 Task: Look for products in the category "Babies & Kids" that are on sale.
Action: Mouse moved to (234, 106)
Screenshot: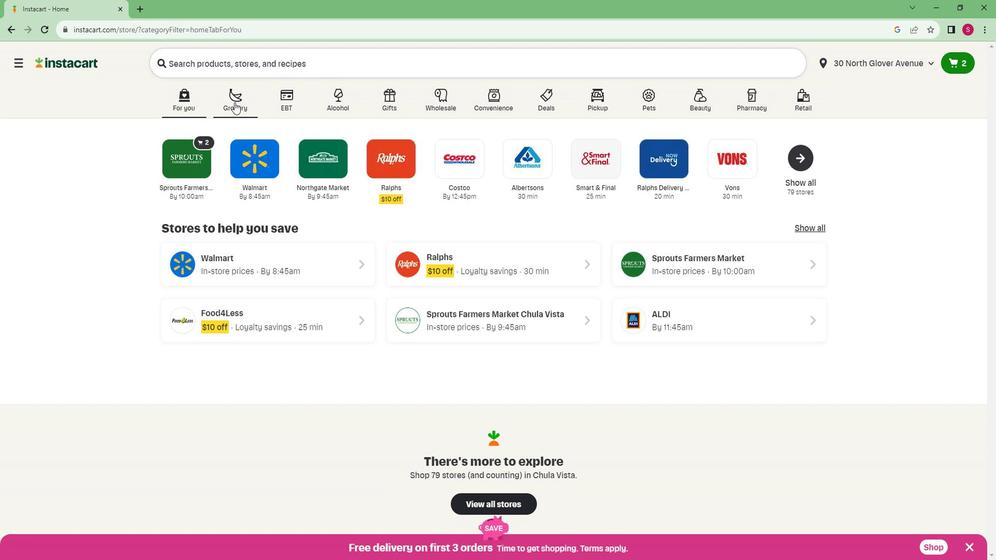 
Action: Mouse pressed left at (234, 106)
Screenshot: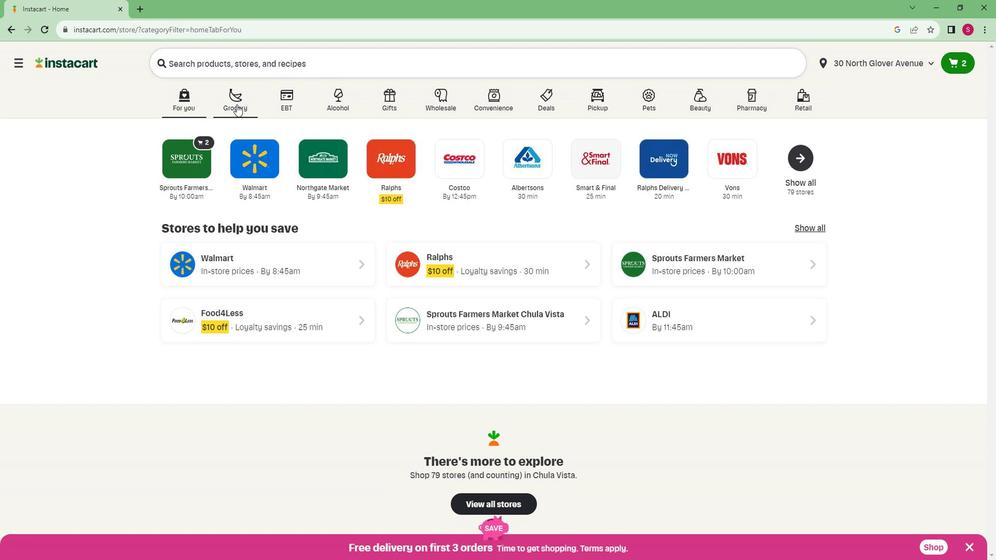 
Action: Mouse moved to (231, 303)
Screenshot: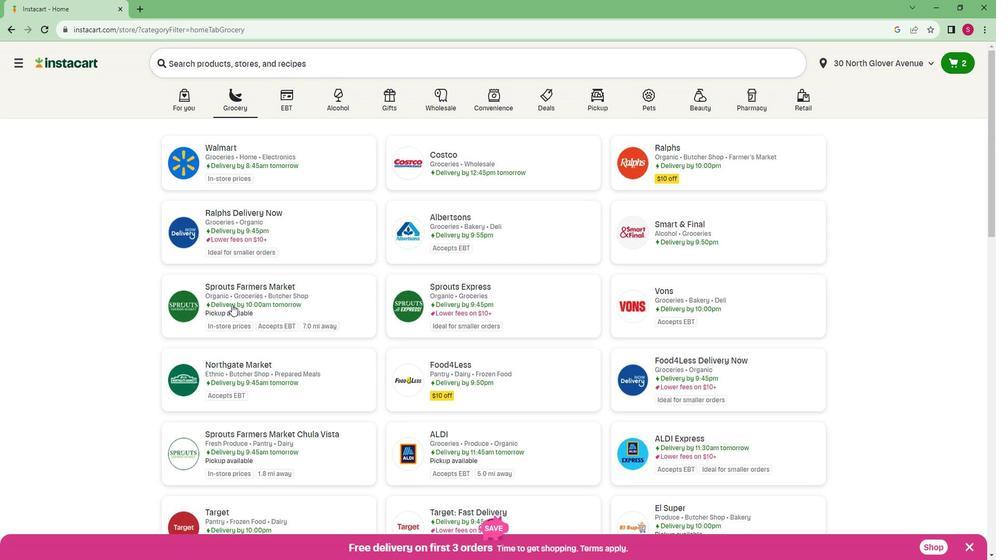 
Action: Mouse pressed left at (231, 303)
Screenshot: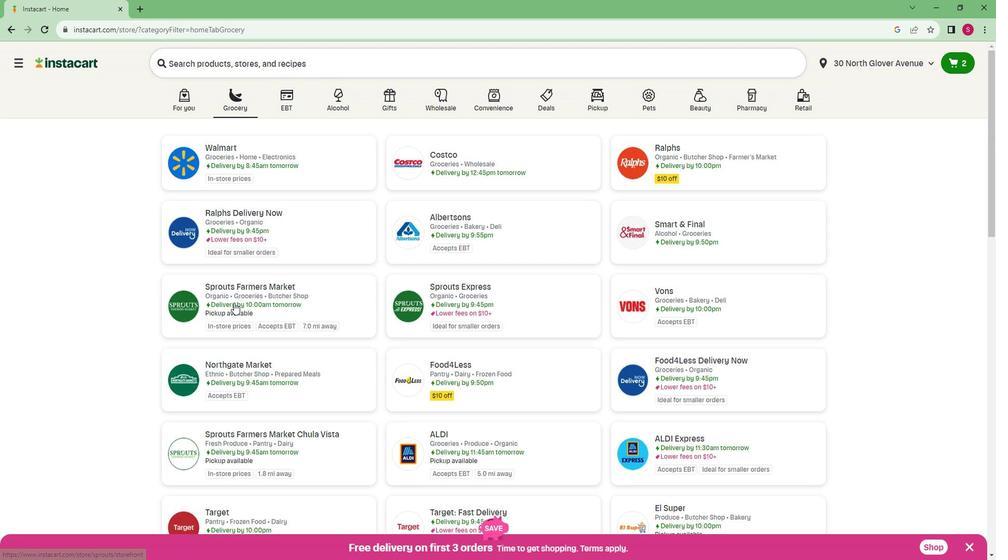 
Action: Mouse moved to (145, 455)
Screenshot: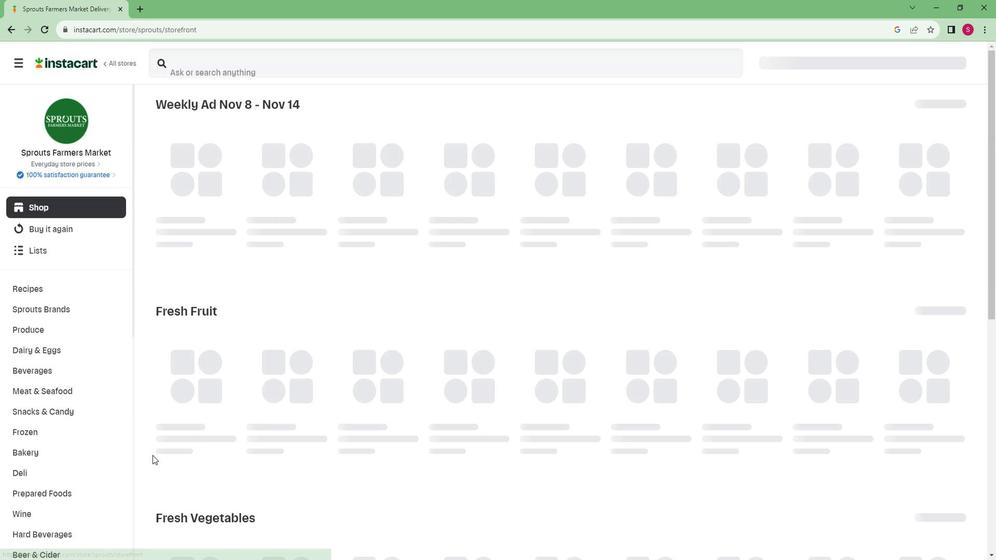 
Action: Mouse scrolled (145, 454) with delta (0, 0)
Screenshot: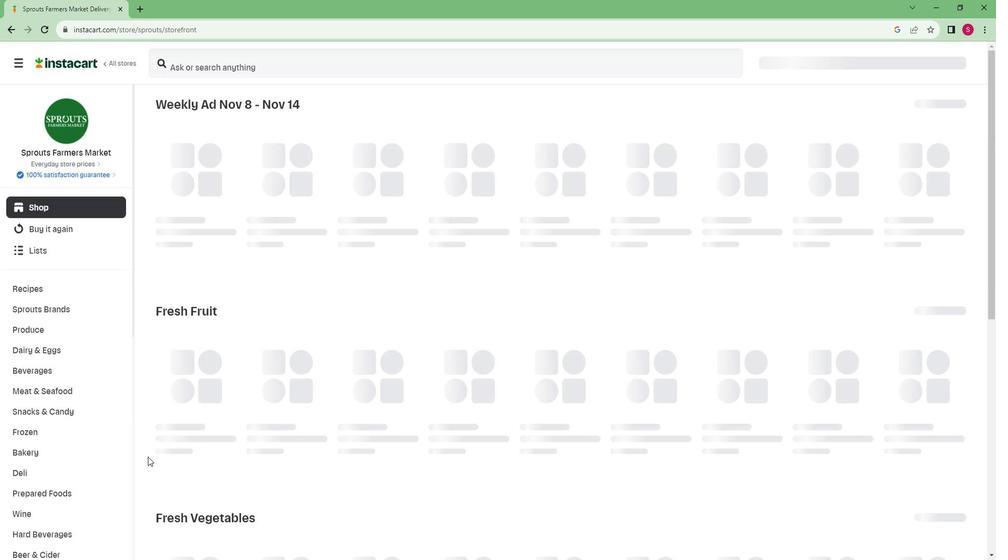 
Action: Mouse scrolled (145, 454) with delta (0, 0)
Screenshot: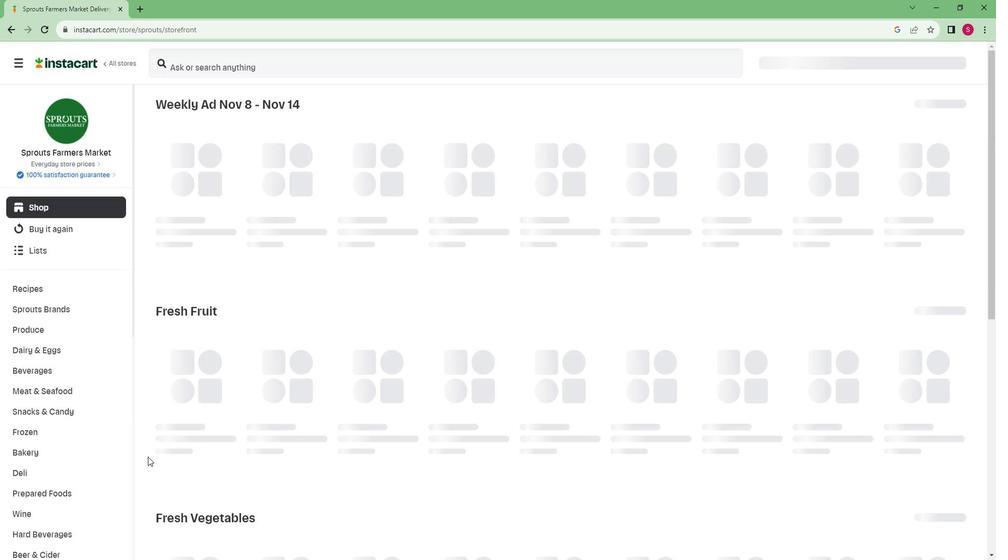 
Action: Mouse scrolled (145, 454) with delta (0, 0)
Screenshot: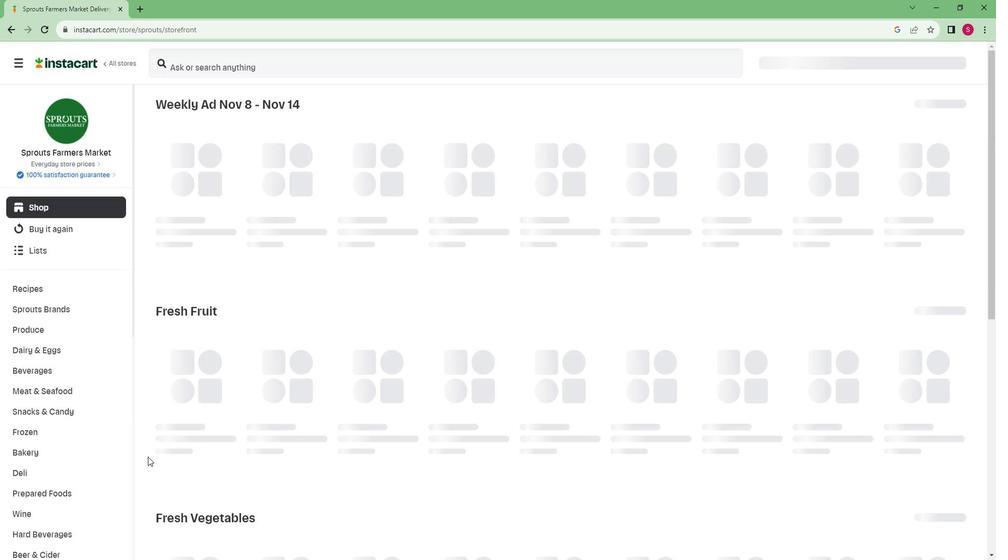 
Action: Mouse moved to (145, 455)
Screenshot: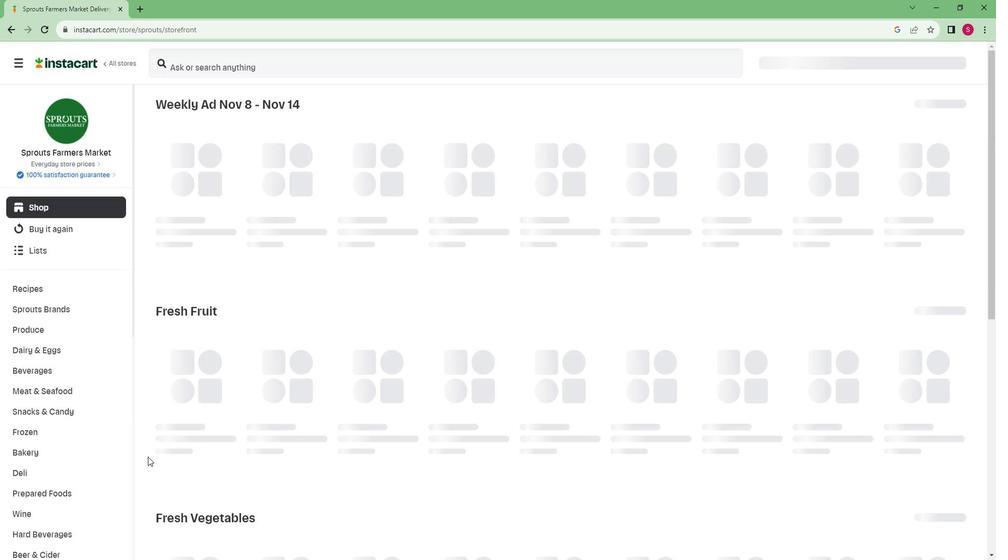 
Action: Mouse scrolled (145, 454) with delta (0, 0)
Screenshot: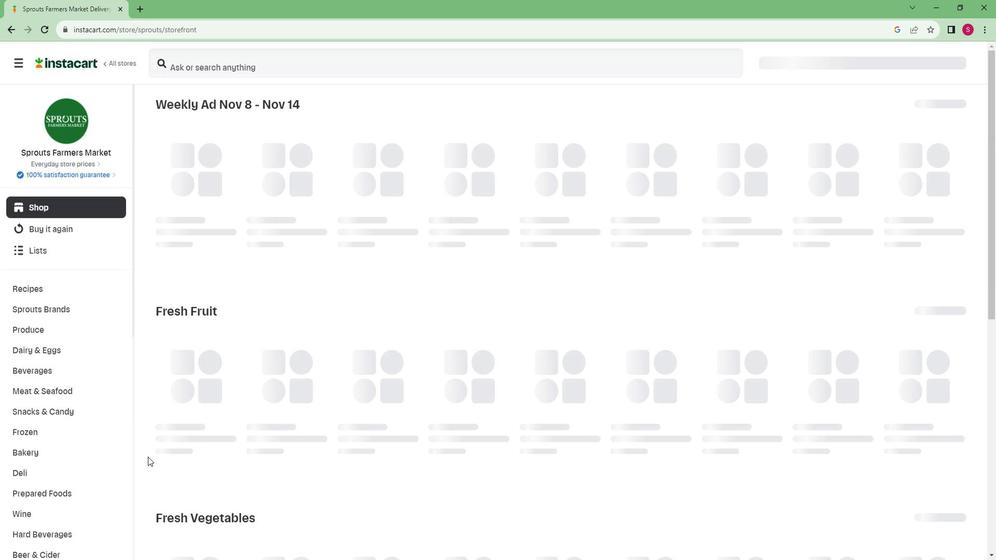 
Action: Mouse moved to (145, 455)
Screenshot: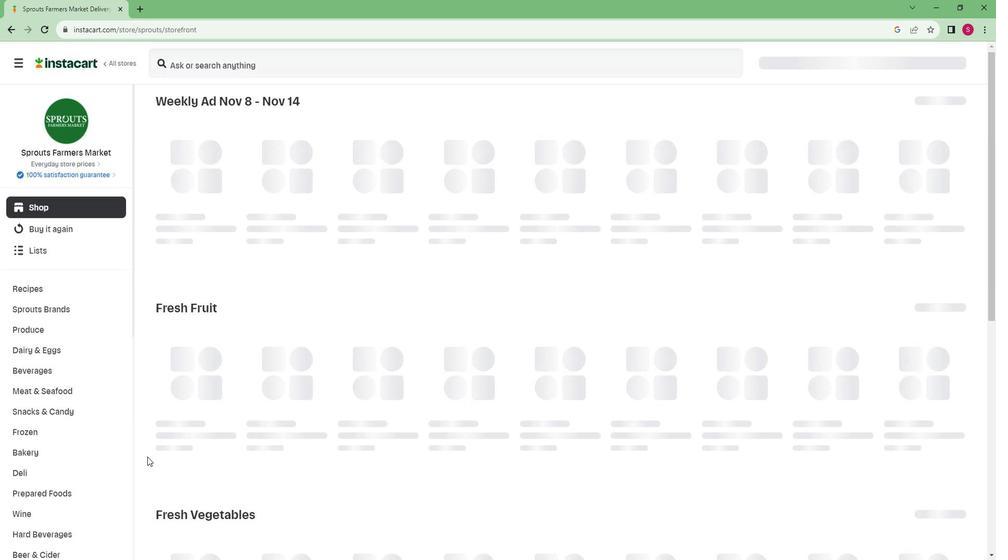 
Action: Mouse scrolled (145, 454) with delta (0, 0)
Screenshot: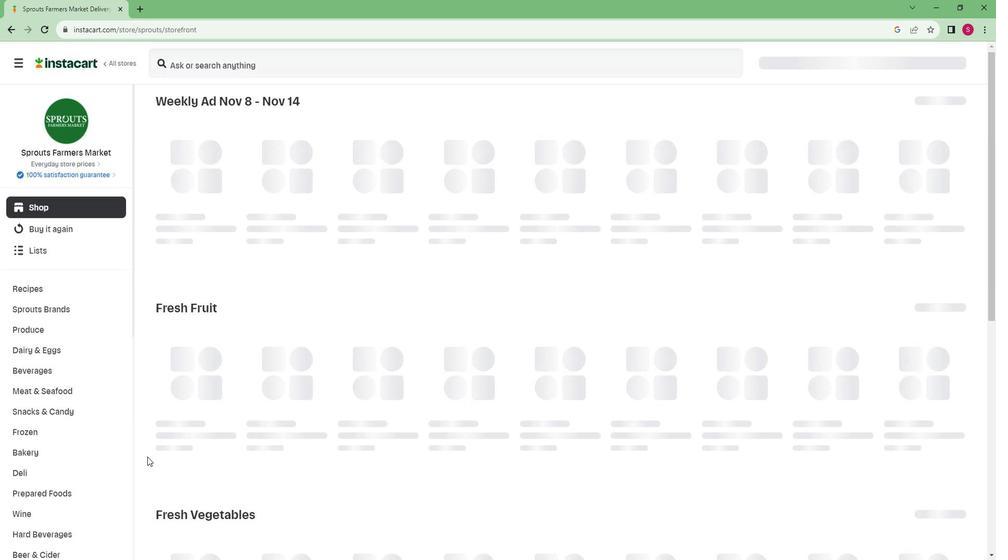 
Action: Mouse moved to (96, 429)
Screenshot: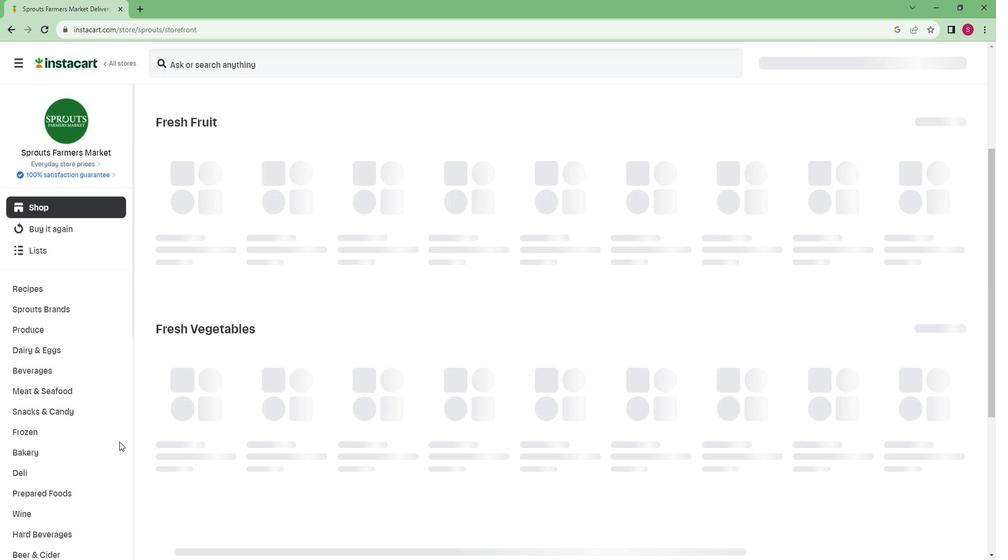 
Action: Mouse scrolled (96, 429) with delta (0, 0)
Screenshot: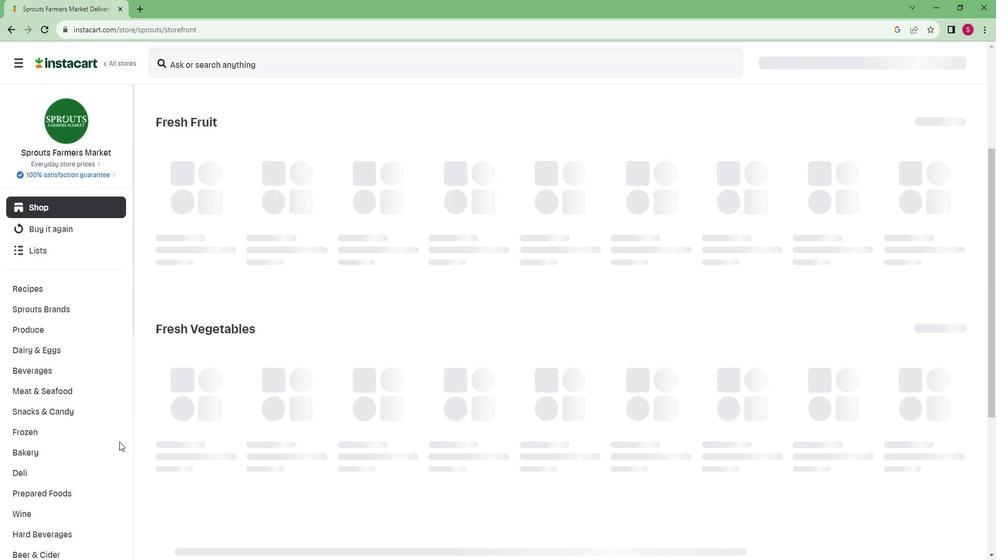 
Action: Mouse scrolled (96, 429) with delta (0, 0)
Screenshot: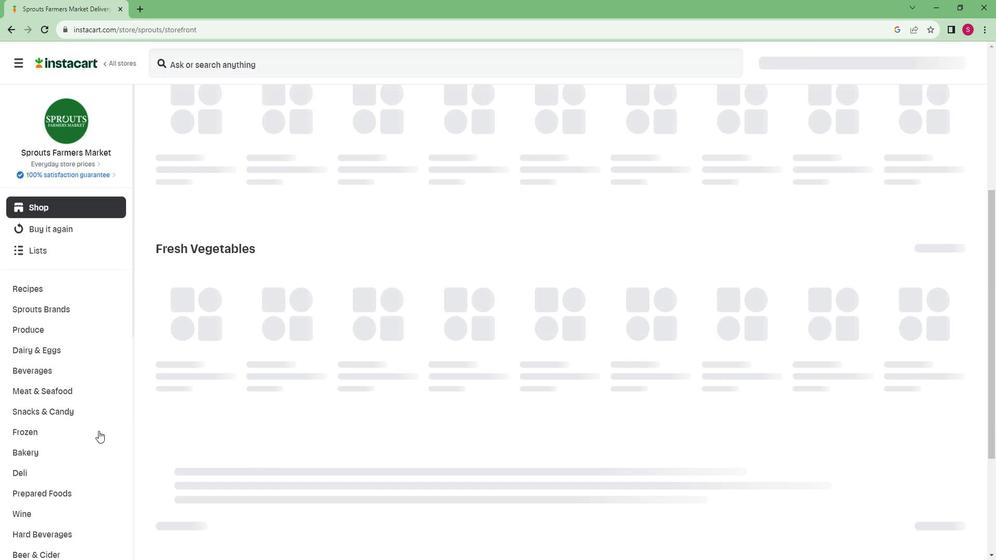 
Action: Mouse scrolled (96, 429) with delta (0, 0)
Screenshot: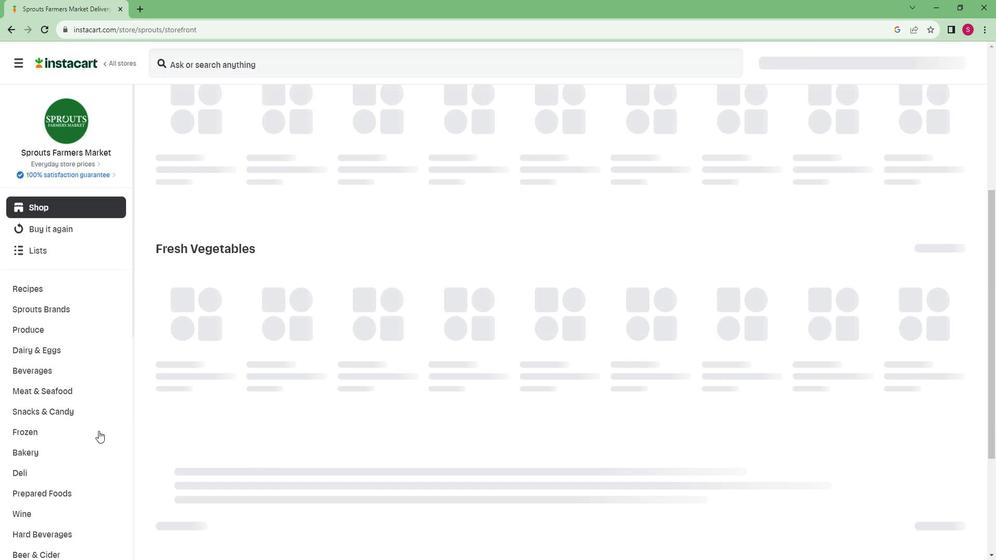 
Action: Mouse scrolled (96, 429) with delta (0, 0)
Screenshot: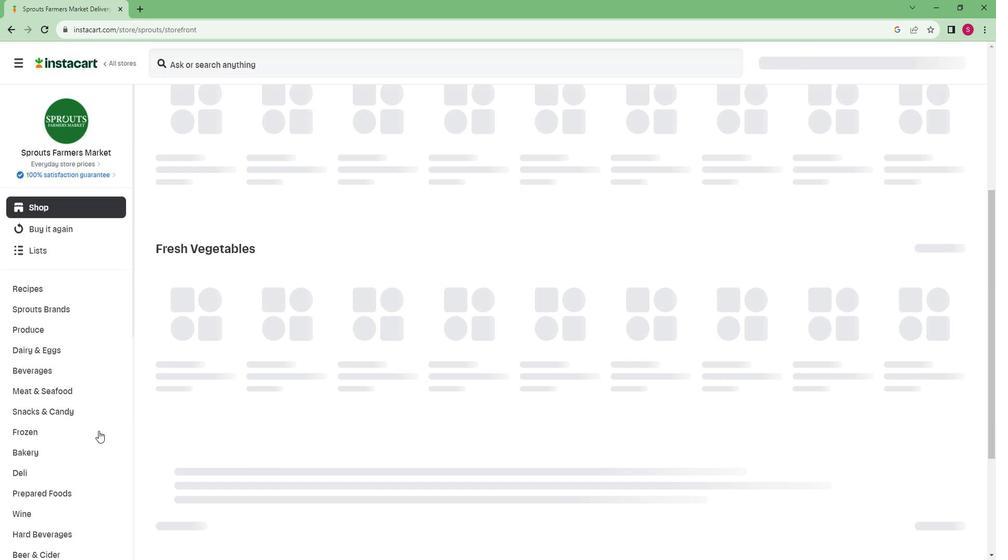 
Action: Mouse moved to (88, 428)
Screenshot: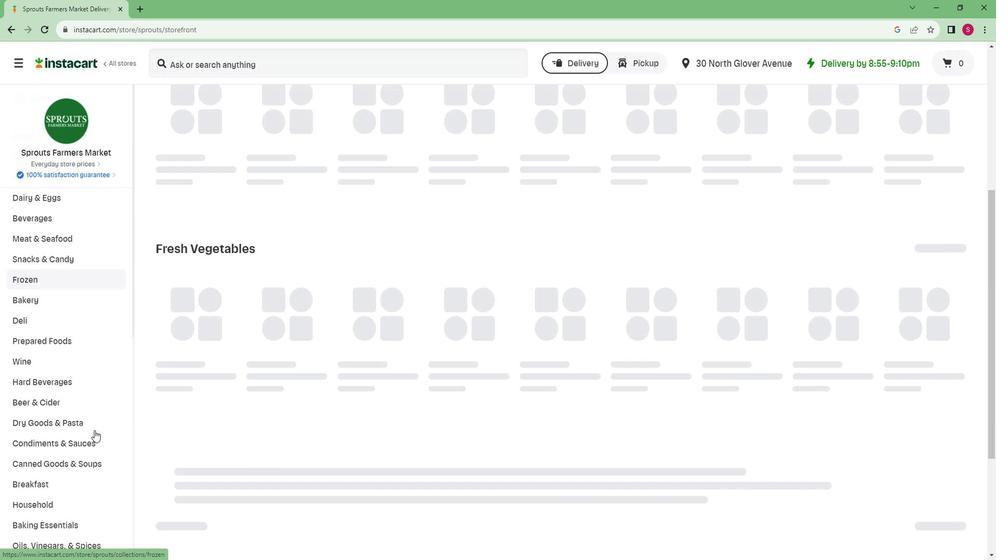 
Action: Mouse scrolled (88, 427) with delta (0, 0)
Screenshot: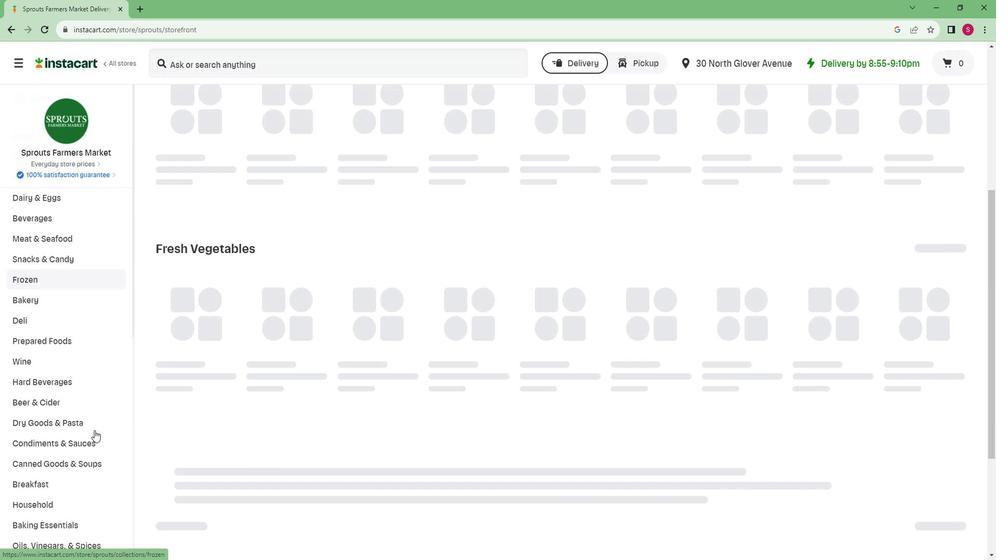 
Action: Mouse moved to (86, 428)
Screenshot: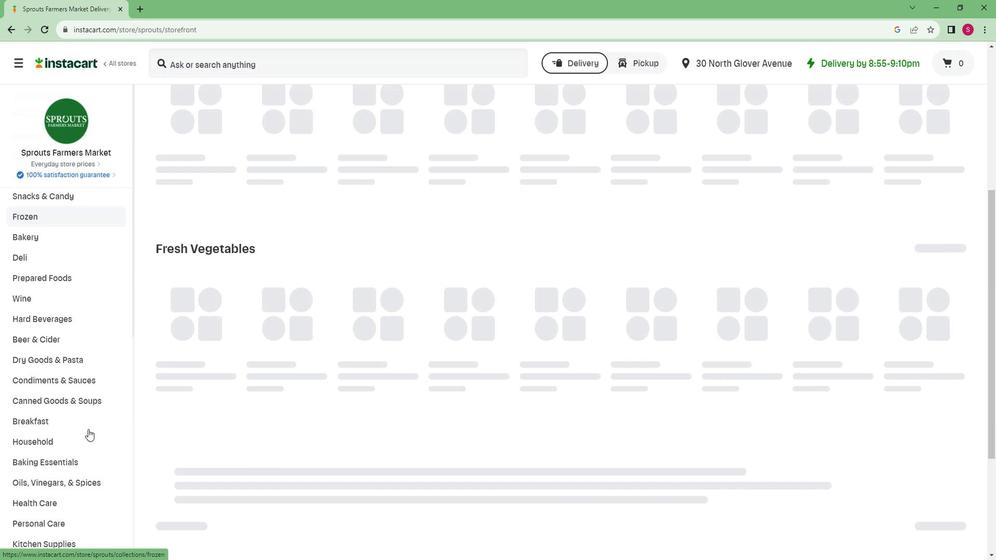 
Action: Mouse scrolled (86, 427) with delta (0, 0)
Screenshot: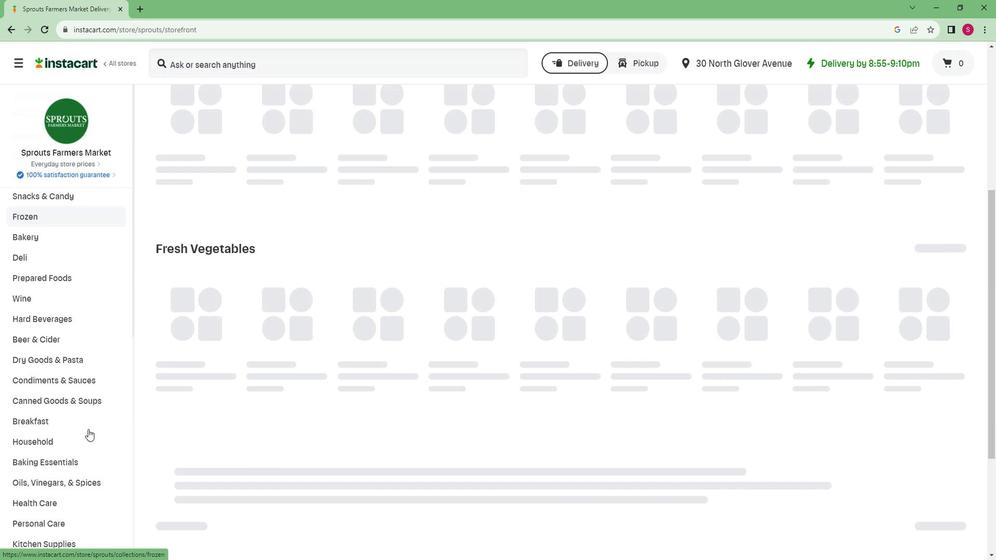 
Action: Mouse moved to (84, 428)
Screenshot: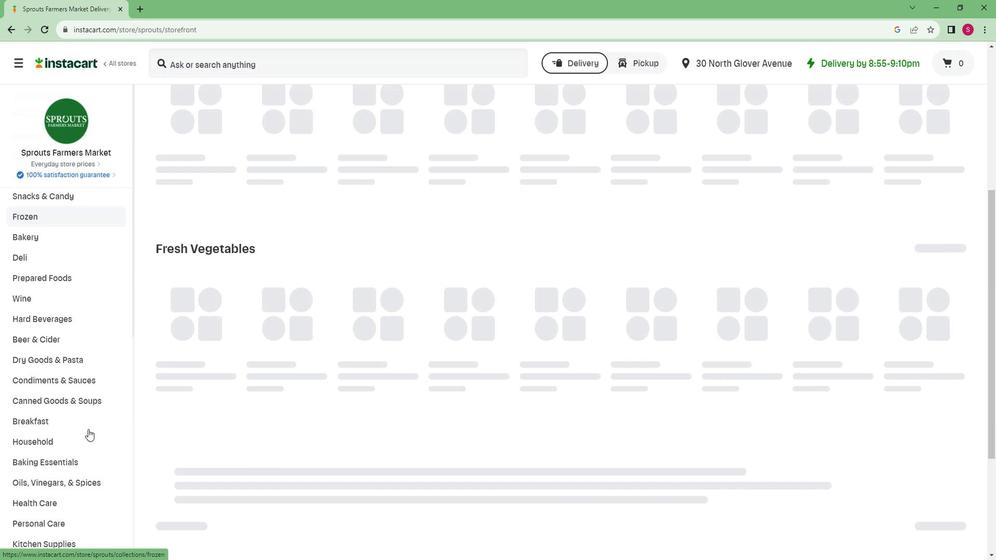 
Action: Mouse scrolled (84, 428) with delta (0, 0)
Screenshot: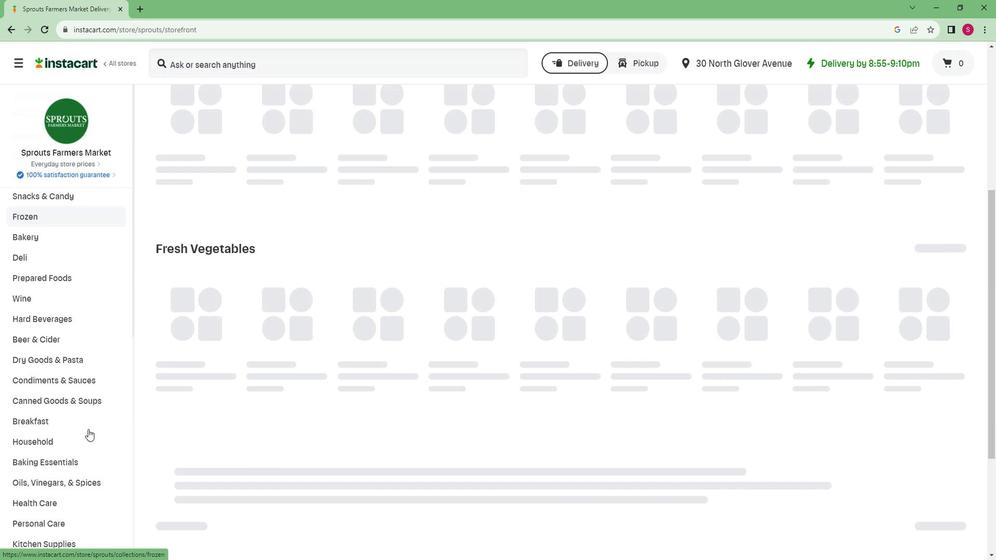 
Action: Mouse moved to (83, 429)
Screenshot: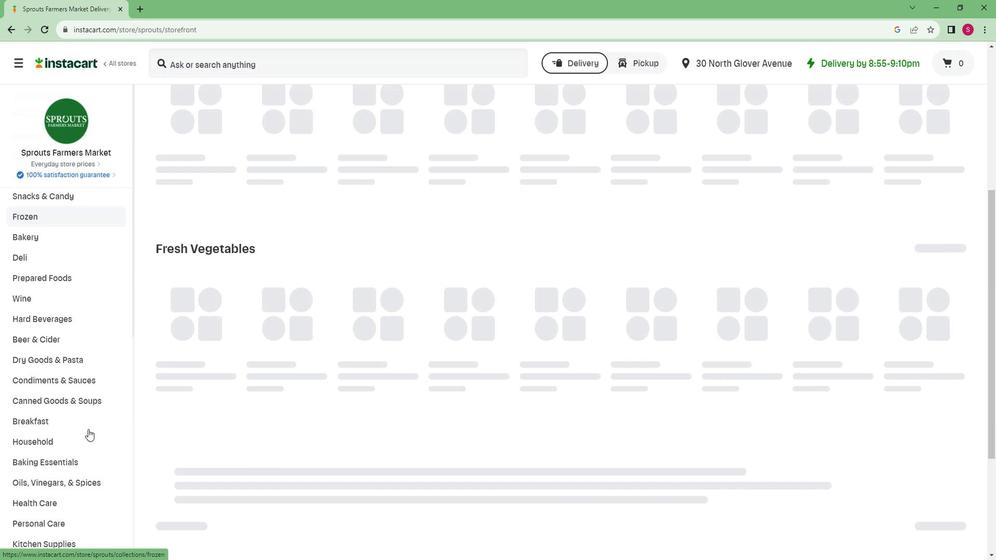 
Action: Mouse scrolled (83, 428) with delta (0, 0)
Screenshot: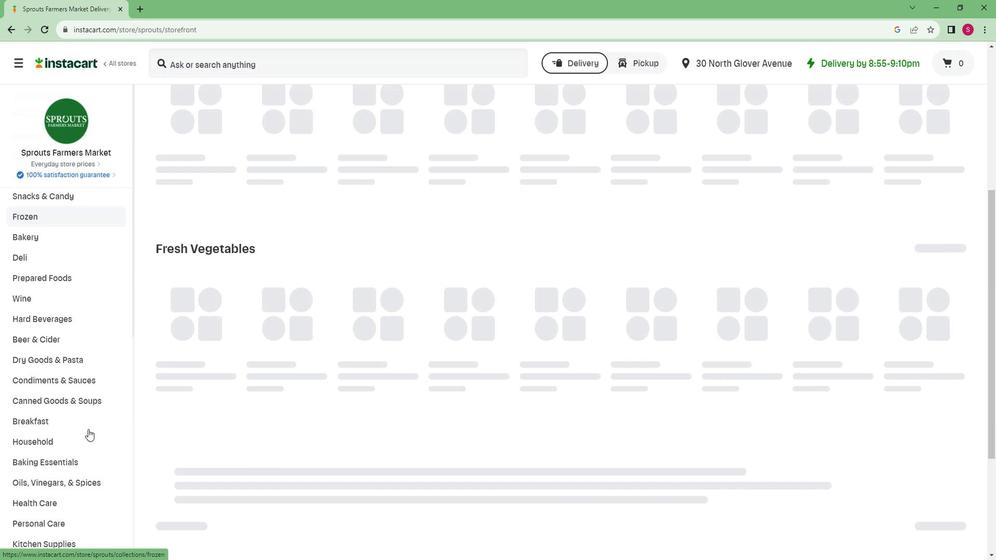 
Action: Mouse moved to (82, 429)
Screenshot: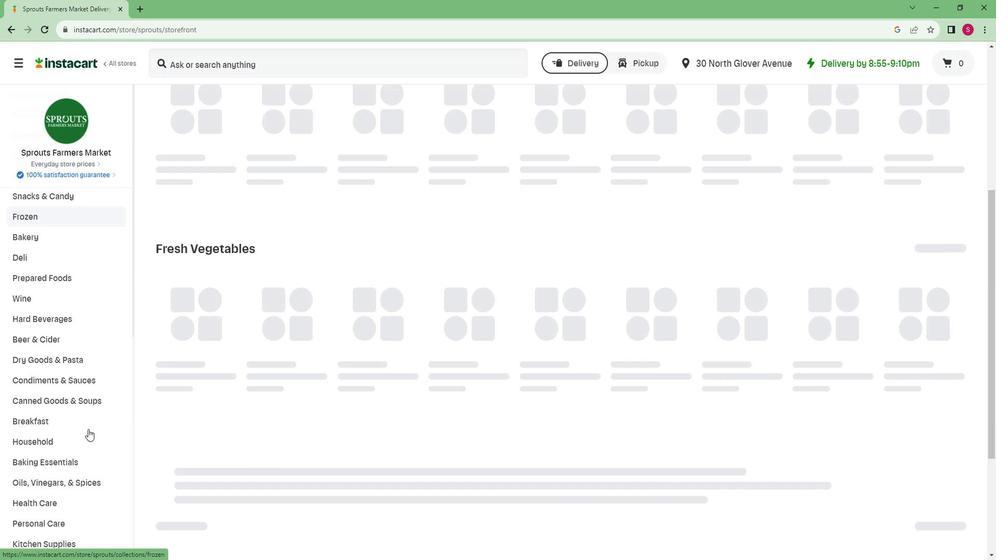 
Action: Mouse scrolled (82, 428) with delta (0, 0)
Screenshot: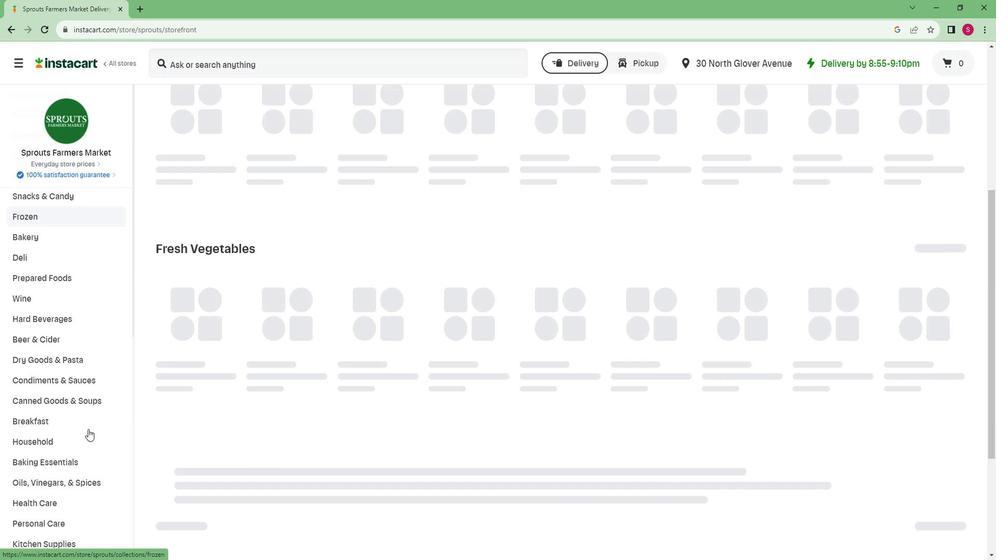 
Action: Mouse moved to (80, 429)
Screenshot: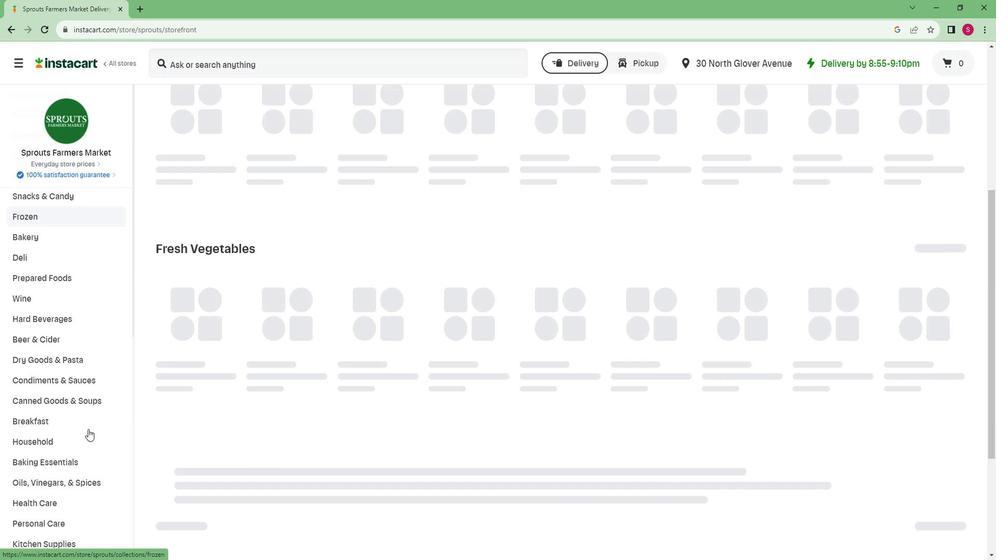 
Action: Mouse scrolled (80, 428) with delta (0, 0)
Screenshot: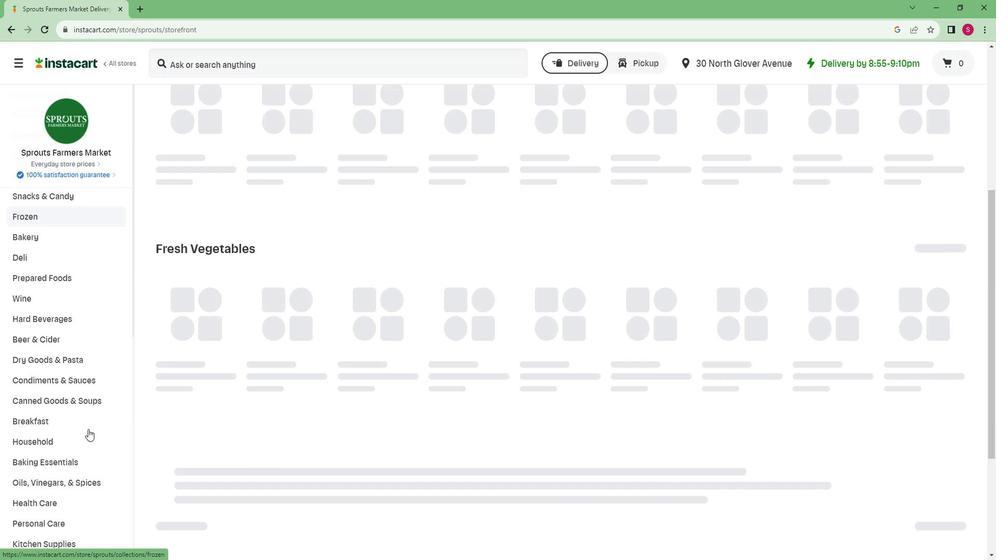 
Action: Mouse moved to (53, 520)
Screenshot: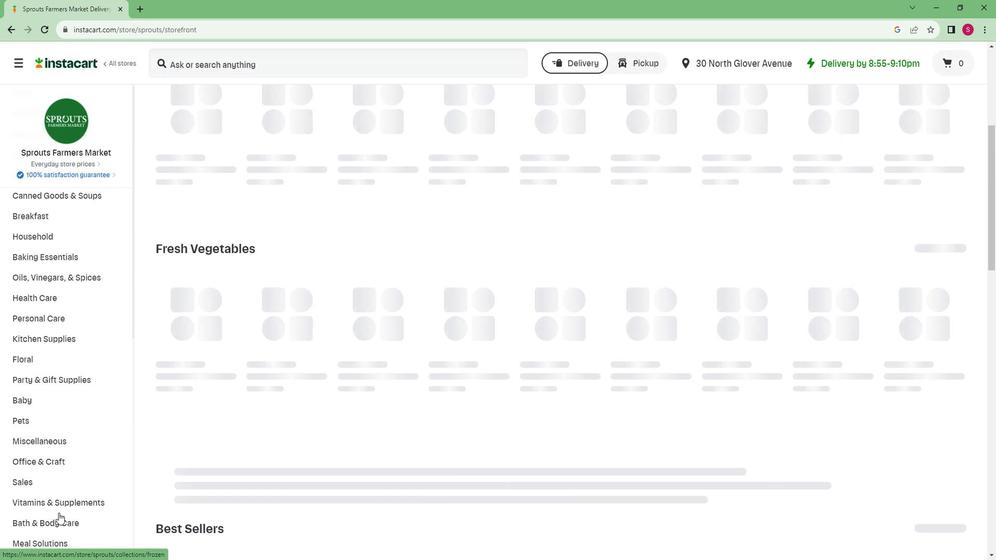 
Action: Mouse pressed left at (53, 520)
Screenshot: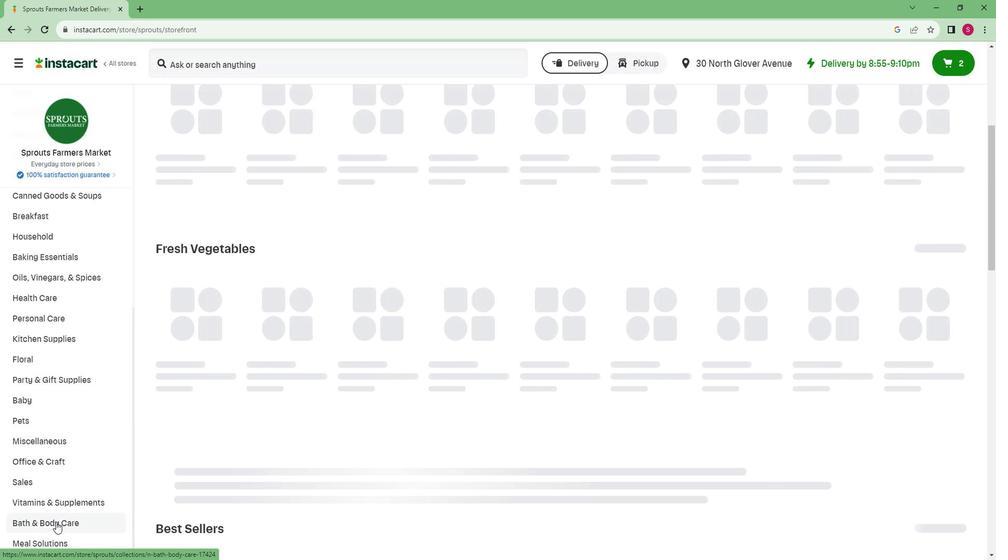
Action: Mouse moved to (59, 498)
Screenshot: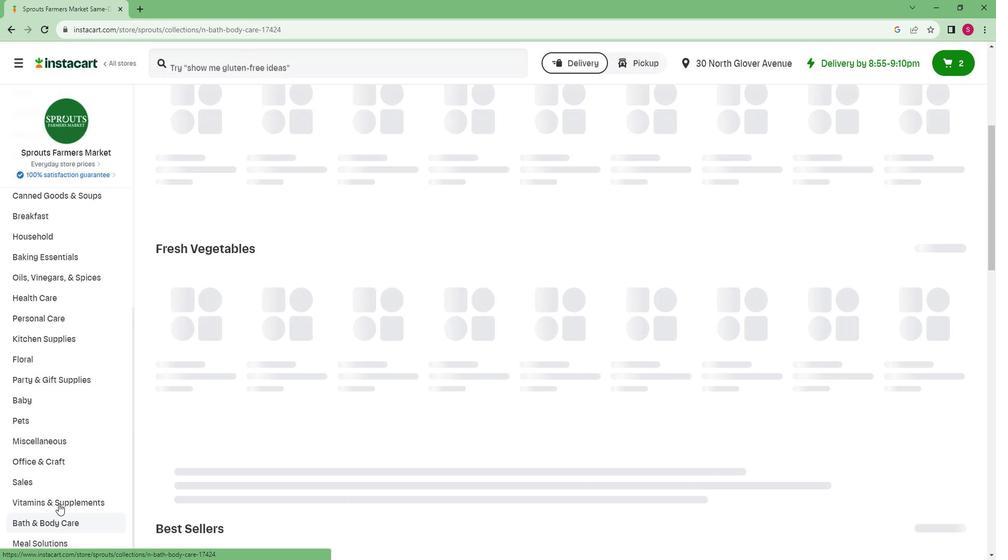 
Action: Mouse scrolled (59, 497) with delta (0, 0)
Screenshot: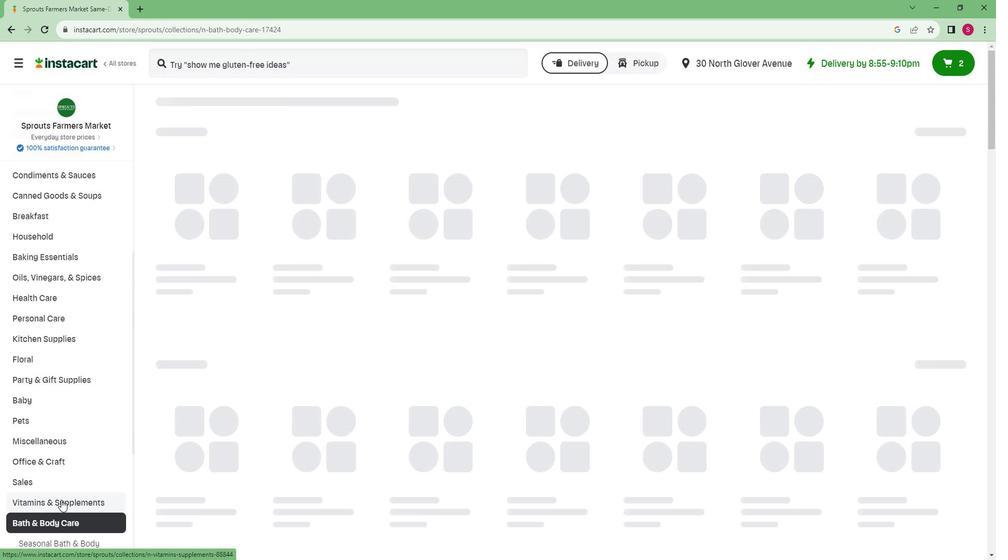 
Action: Mouse scrolled (59, 497) with delta (0, 0)
Screenshot: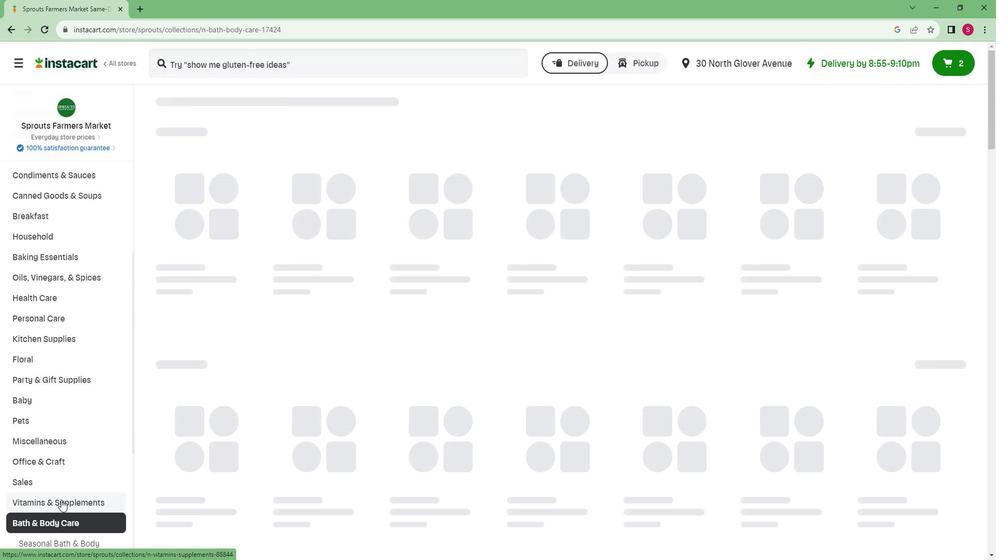 
Action: Mouse scrolled (59, 497) with delta (0, 0)
Screenshot: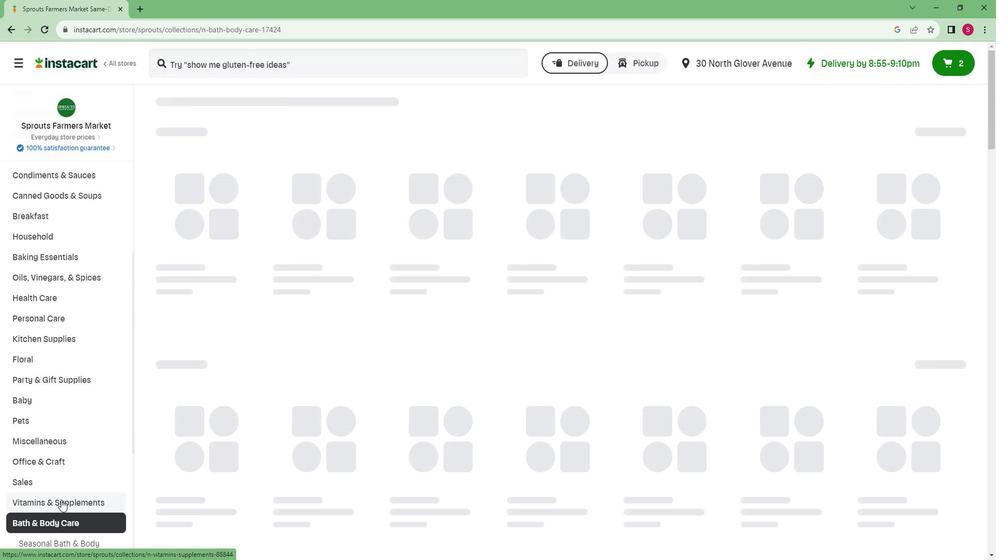 
Action: Mouse scrolled (59, 497) with delta (0, 0)
Screenshot: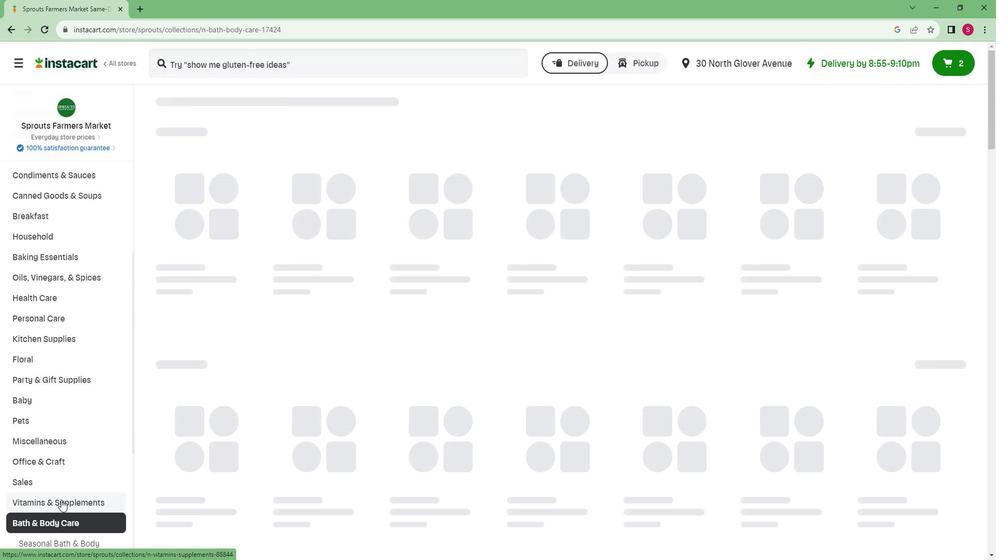 
Action: Mouse scrolled (59, 497) with delta (0, 0)
Screenshot: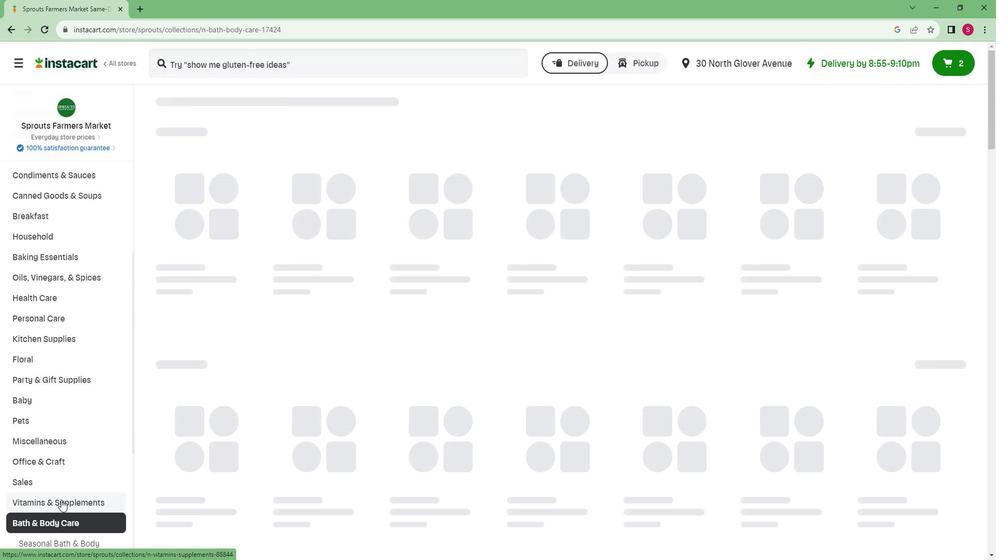 
Action: Mouse scrolled (59, 497) with delta (0, 0)
Screenshot: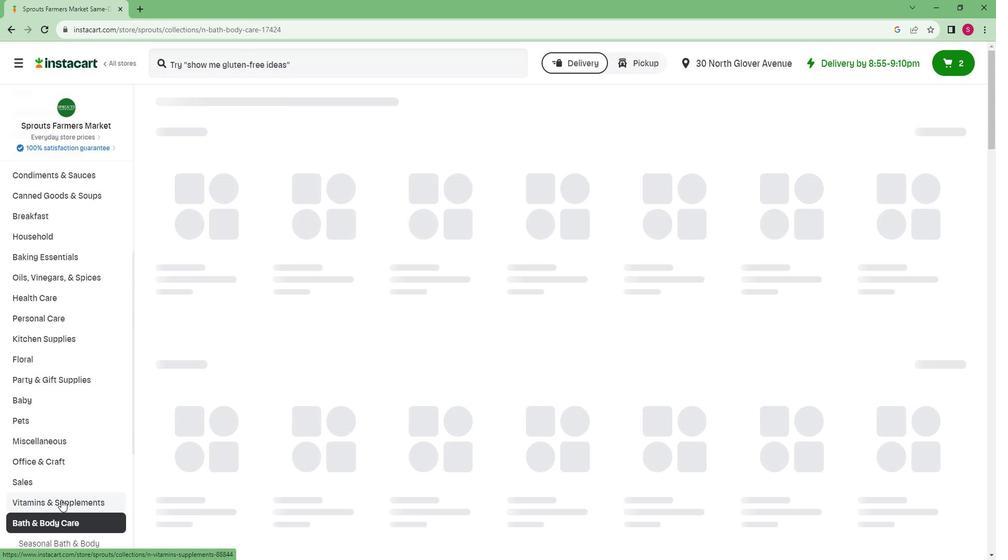 
Action: Mouse scrolled (59, 497) with delta (0, 0)
Screenshot: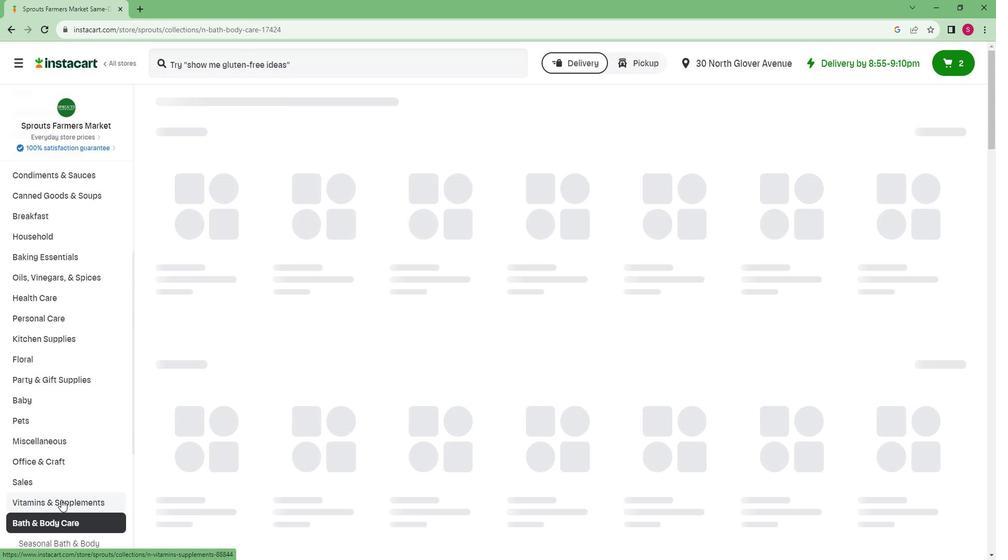 
Action: Mouse moved to (53, 506)
Screenshot: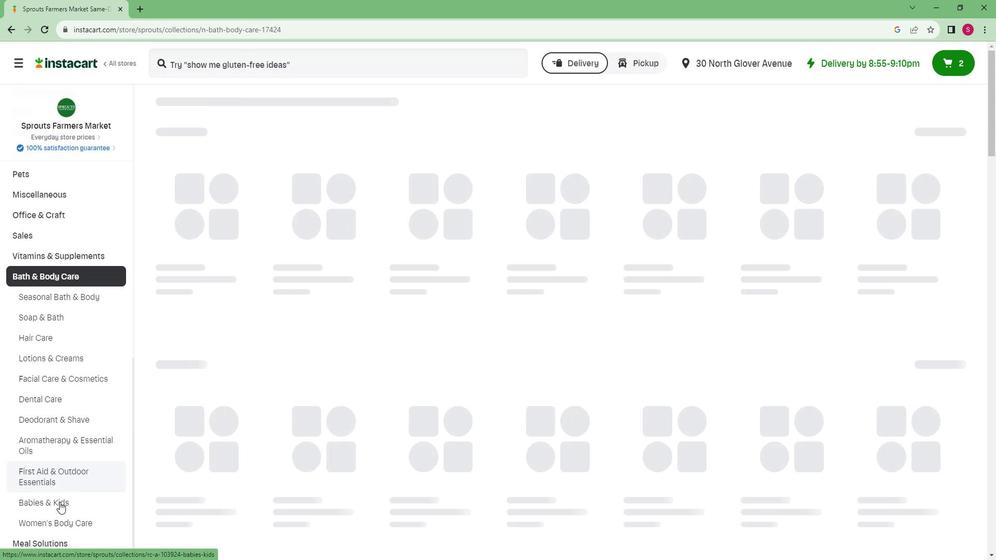 
Action: Mouse pressed left at (53, 506)
Screenshot: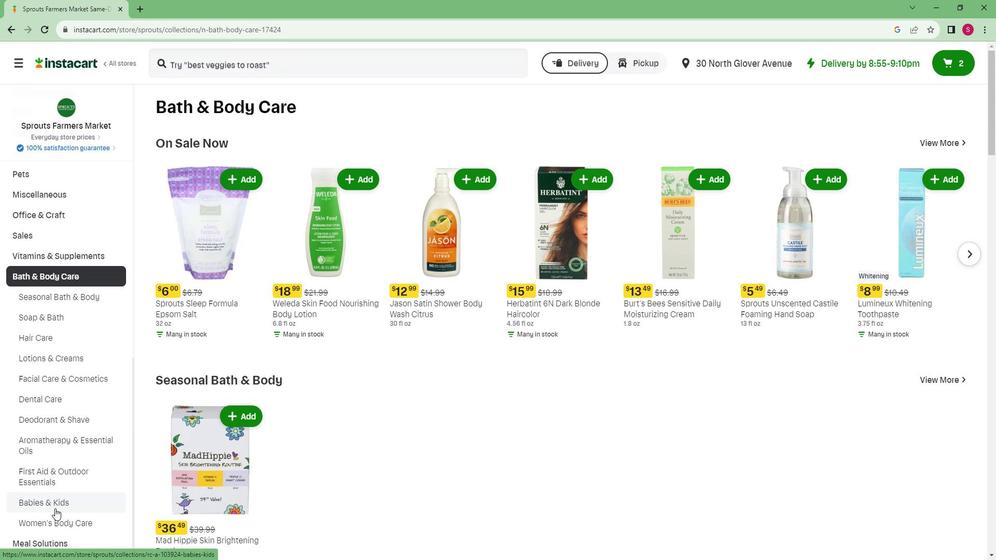 
Action: Mouse moved to (193, 151)
Screenshot: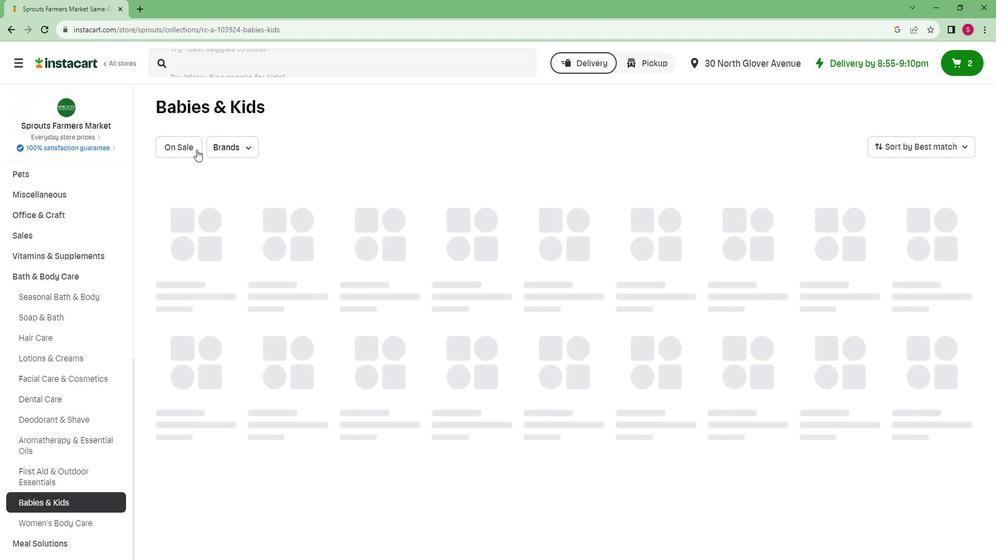 
Action: Mouse pressed left at (193, 151)
Screenshot: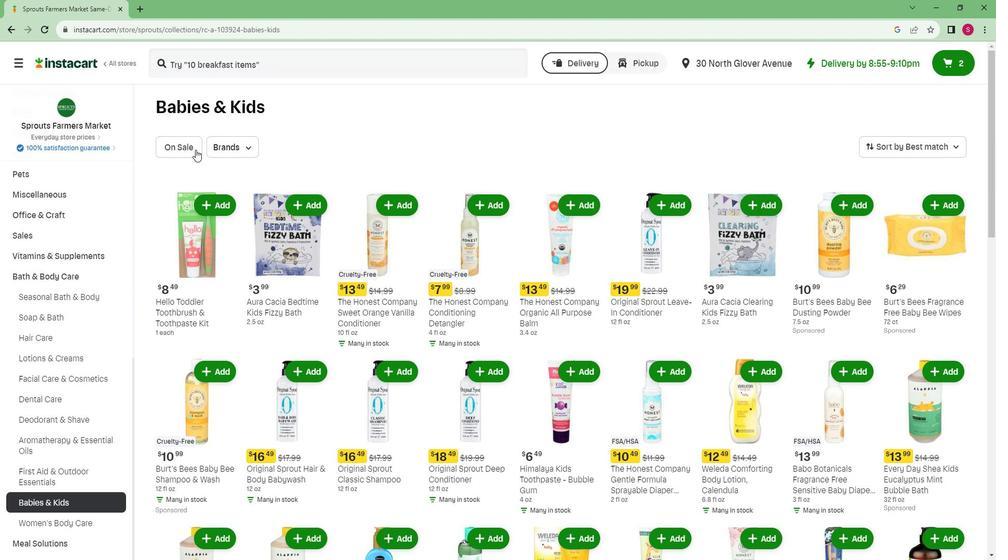 
